 Task: Create ChildIssue0000000859 as Child Issue of Issue Issue0000000430 in Backlog  in Scrum Project Project0000000086 in Jira. Create ChildIssue0000000860 as Child Issue of Issue Issue0000000430 in Backlog  in Scrum Project Project0000000086 in Jira. Assign mailaustralia7@gmail.com as Assignee of Child Issue ChildIssue0000000841 of Issue Issue0000000421 in Backlog  in Scrum Project Project0000000085 in Jira. Assign mailaustralia7@gmail.com as Assignee of Child Issue ChildIssue0000000842 of Issue Issue0000000421 in Backlog  in Scrum Project Project0000000085 in Jira. Assign mailaustralia7@gmail.com as Assignee of Child Issue ChildIssue0000000843 of Issue Issue0000000422 in Backlog  in Scrum Project Project0000000085 in Jira
Action: Mouse moved to (447, 446)
Screenshot: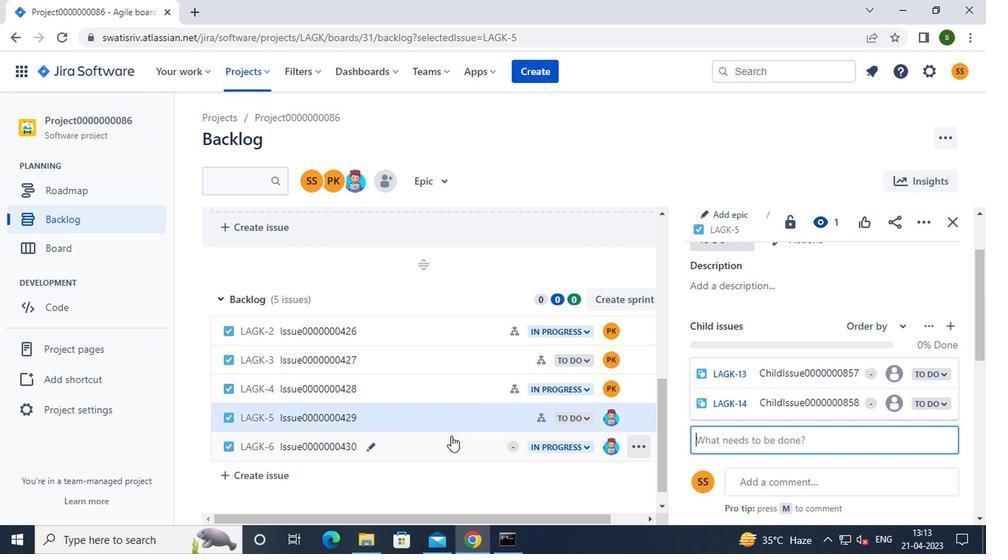 
Action: Mouse pressed left at (447, 446)
Screenshot: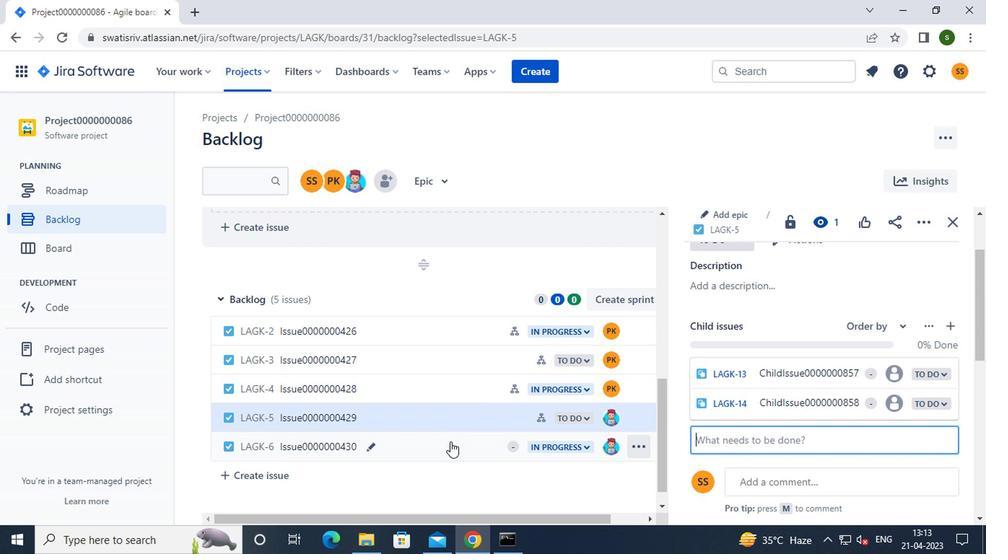 
Action: Mouse moved to (735, 288)
Screenshot: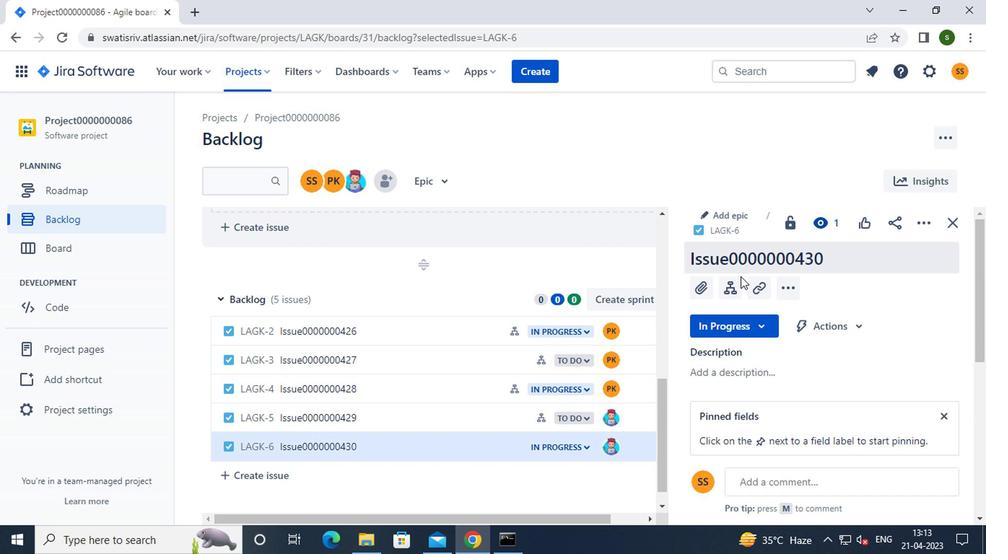 
Action: Mouse pressed left at (735, 288)
Screenshot: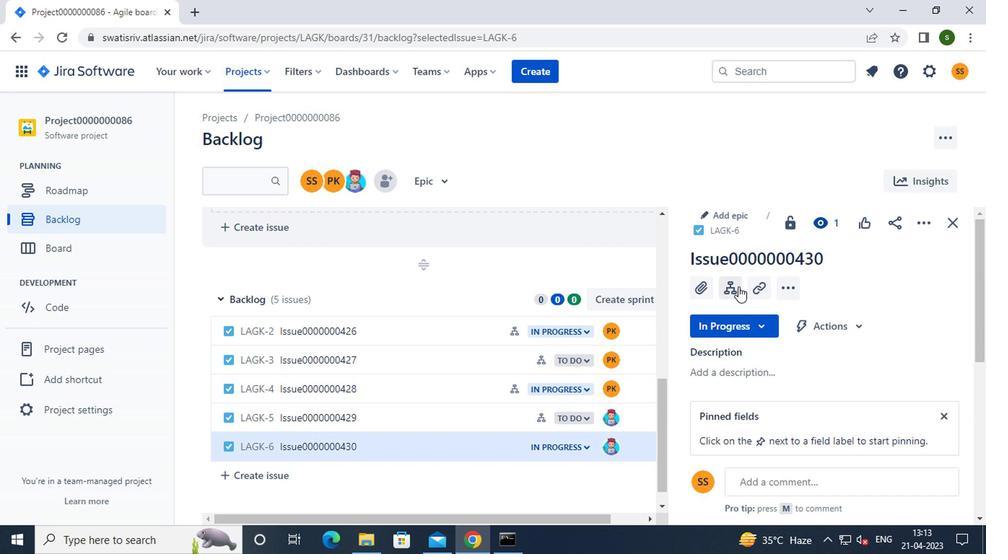 
Action: Mouse moved to (765, 358)
Screenshot: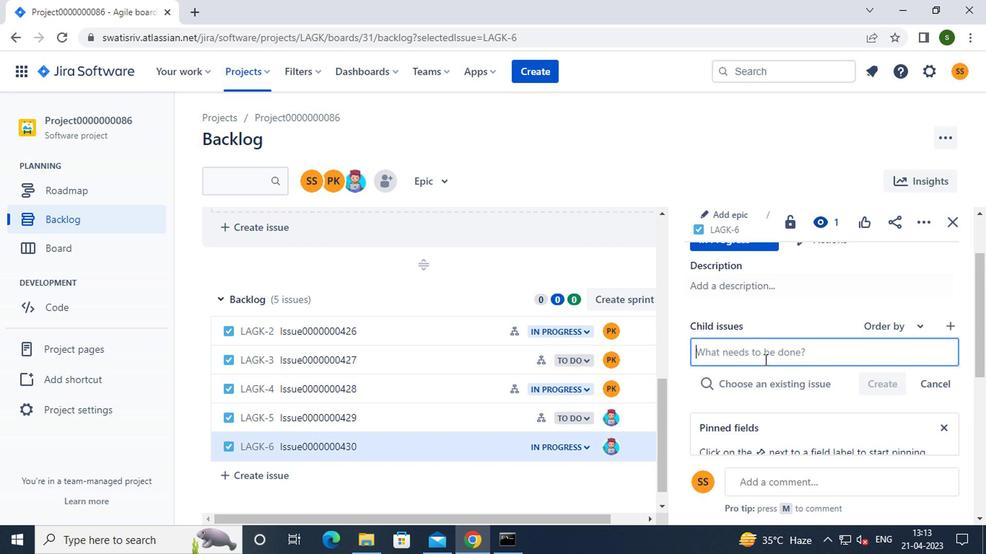 
Action: Key pressed c<Key.caps_lock>hild<Key.caps_lock>i<Key.caps_lock>ssue0000000859
Screenshot: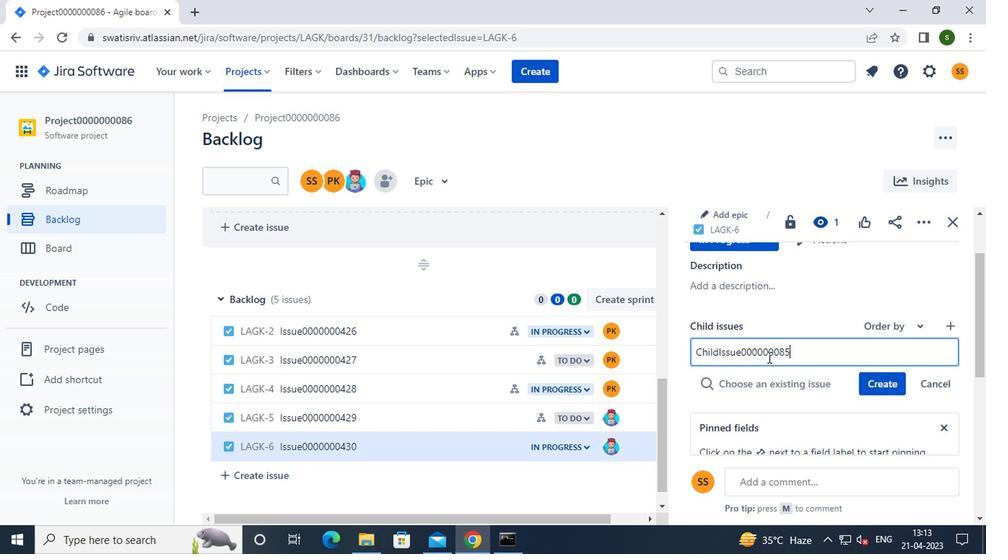 
Action: Mouse moved to (886, 385)
Screenshot: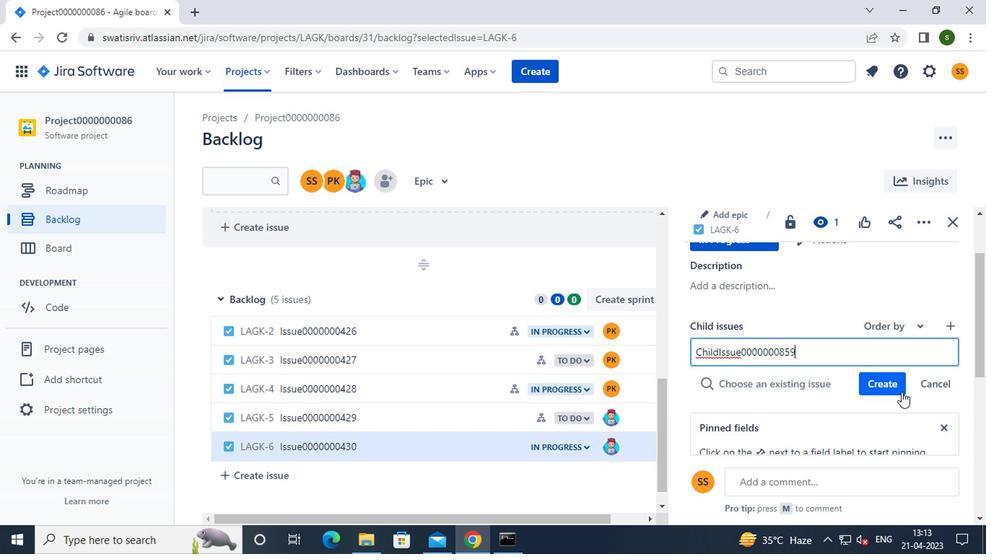 
Action: Mouse pressed left at (886, 385)
Screenshot: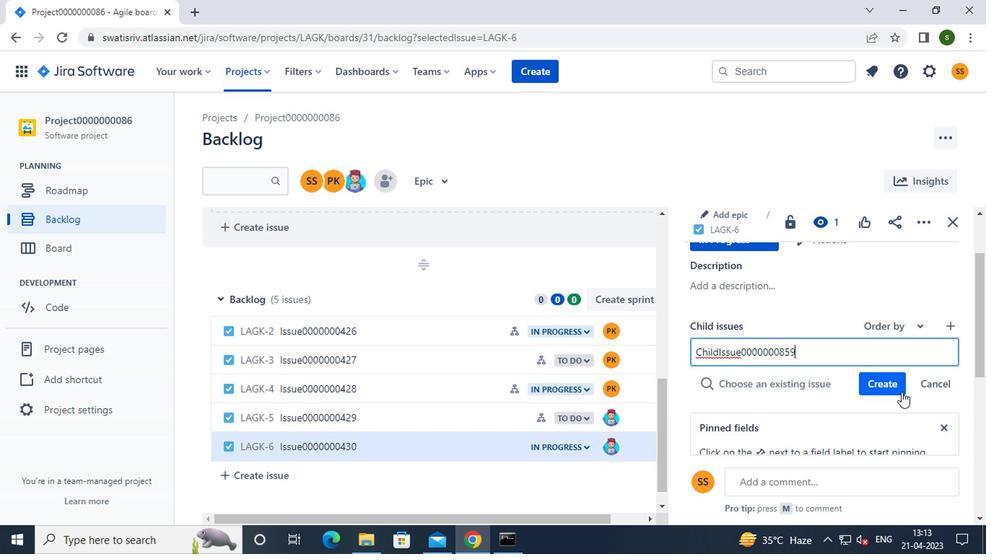 
Action: Mouse moved to (818, 391)
Screenshot: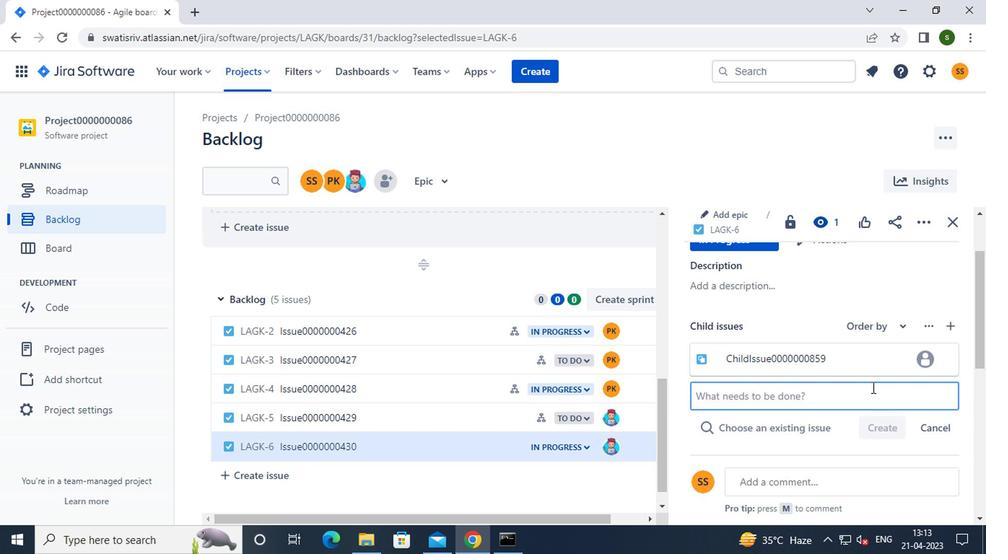 
Action: Key pressed <Key.caps_lock>c<Key.caps_lock>hild<Key.caps_lock>i<Key.caps_lock>ssue0000000860
Screenshot: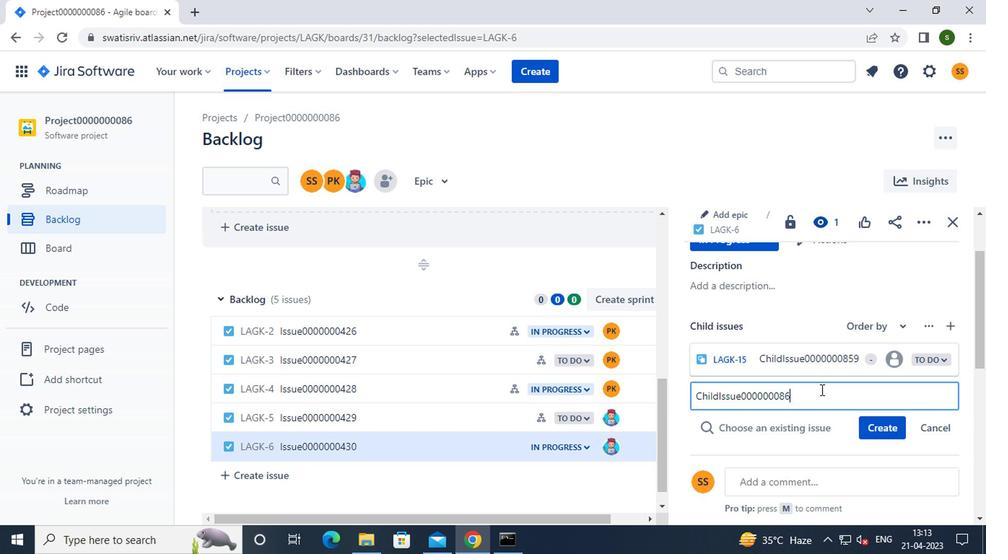 
Action: Mouse moved to (895, 432)
Screenshot: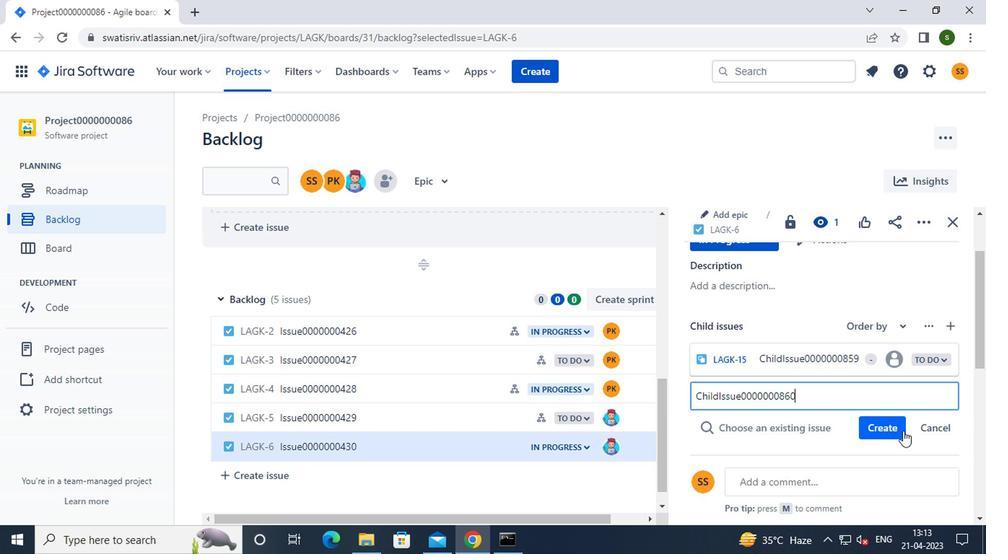 
Action: Mouse pressed left at (895, 432)
Screenshot: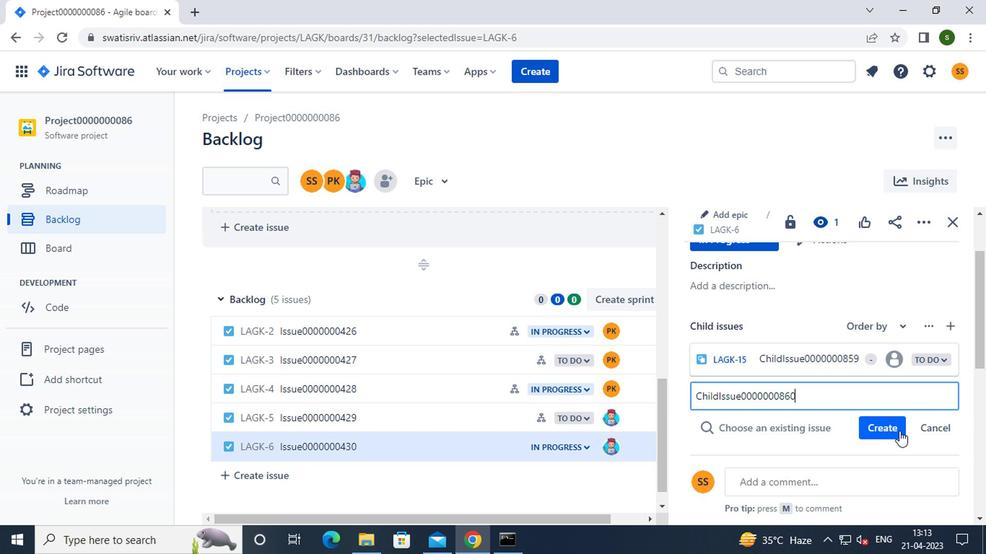 
Action: Mouse moved to (228, 69)
Screenshot: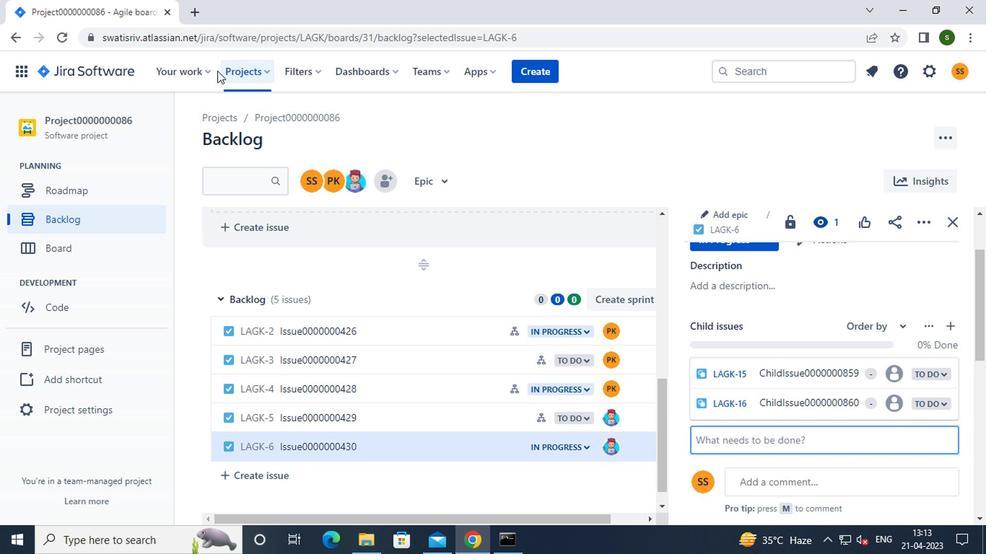 
Action: Mouse pressed left at (228, 69)
Screenshot: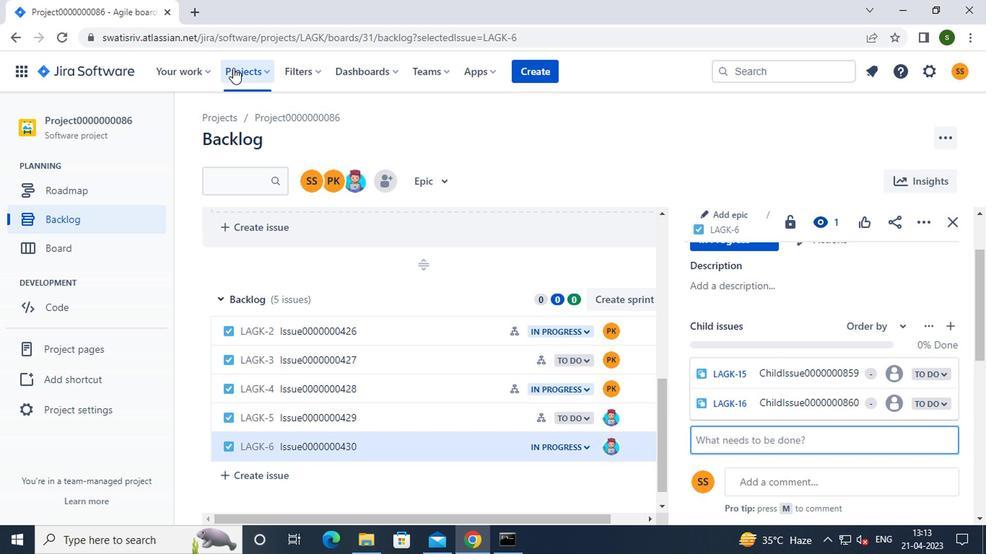 
Action: Mouse moved to (266, 174)
Screenshot: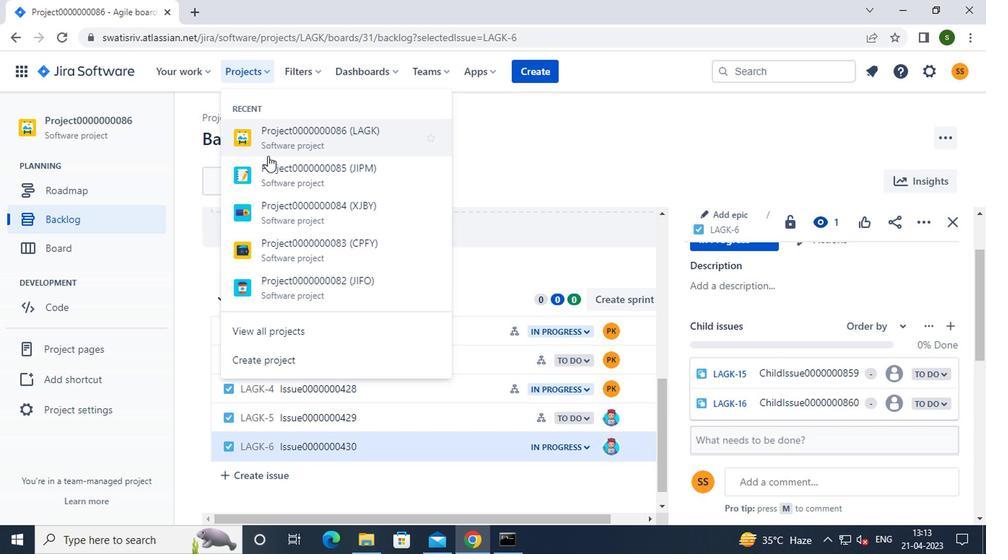 
Action: Mouse pressed left at (266, 174)
Screenshot: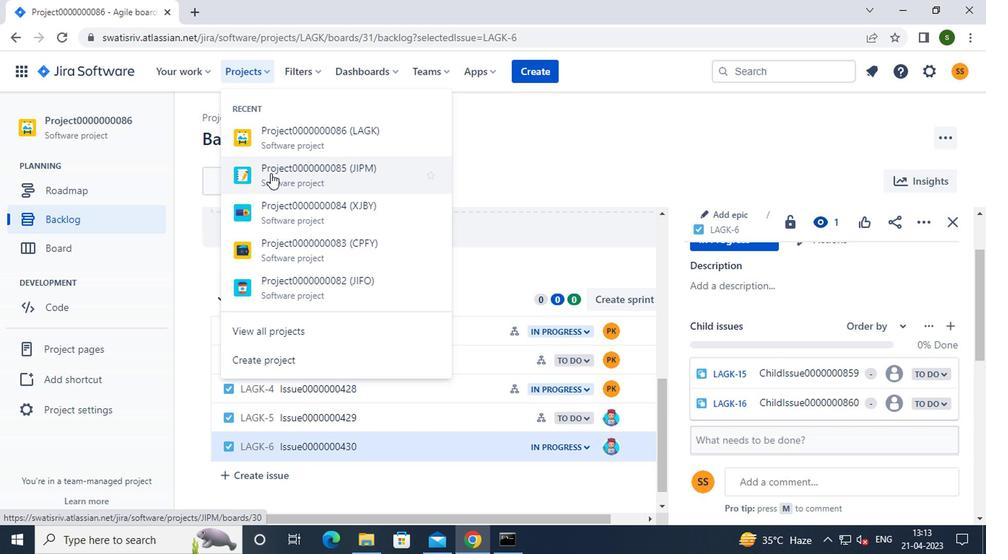 
Action: Mouse moved to (93, 212)
Screenshot: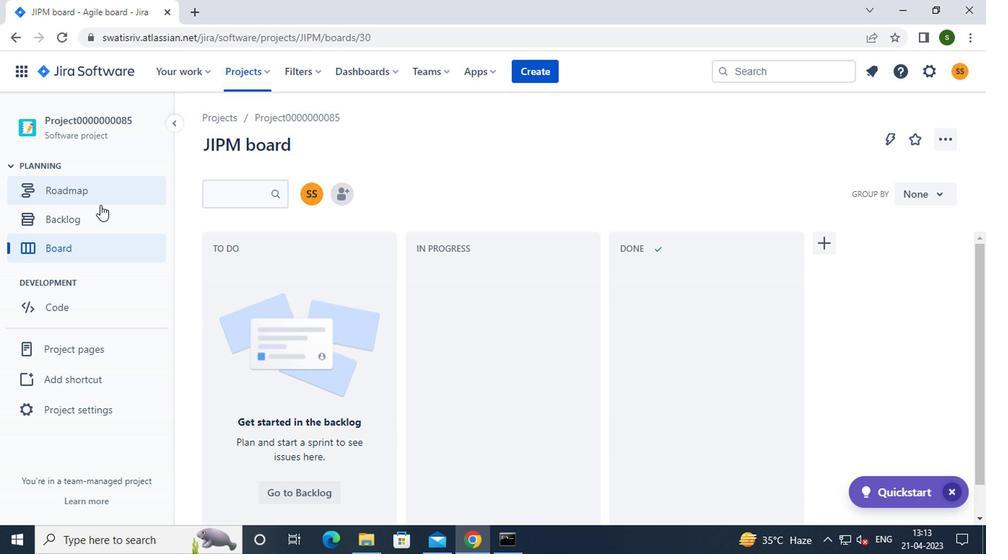 
Action: Mouse pressed left at (93, 212)
Screenshot: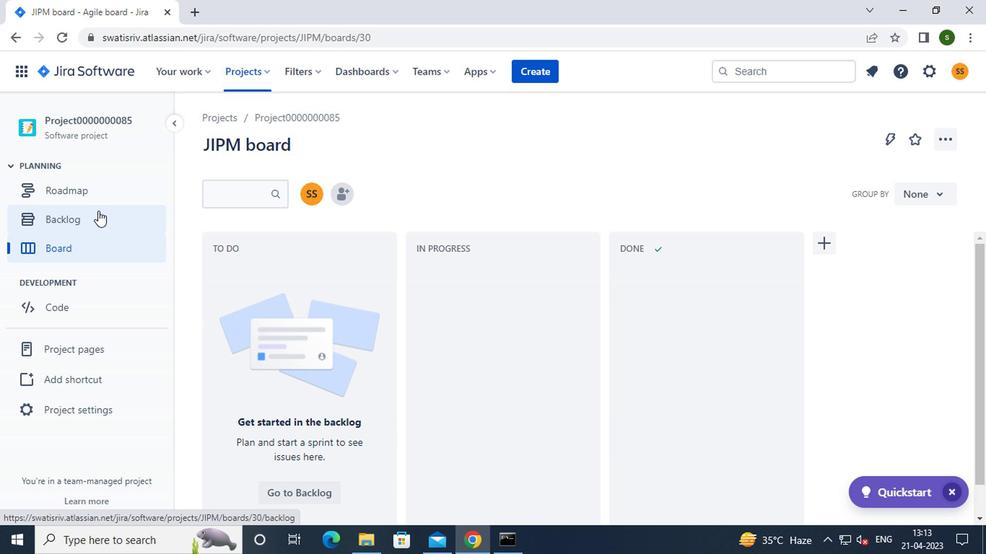 
Action: Mouse moved to (431, 261)
Screenshot: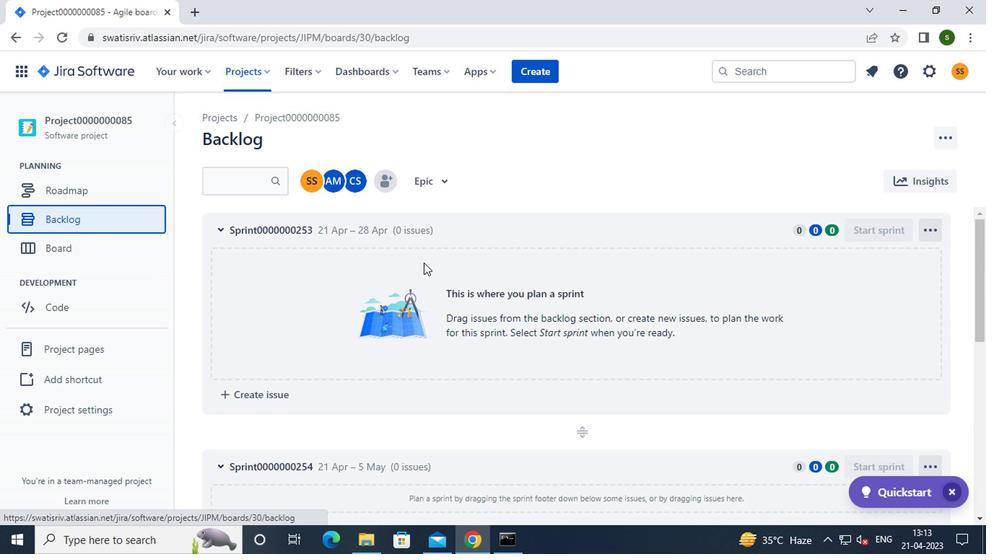
Action: Mouse scrolled (431, 260) with delta (0, -1)
Screenshot: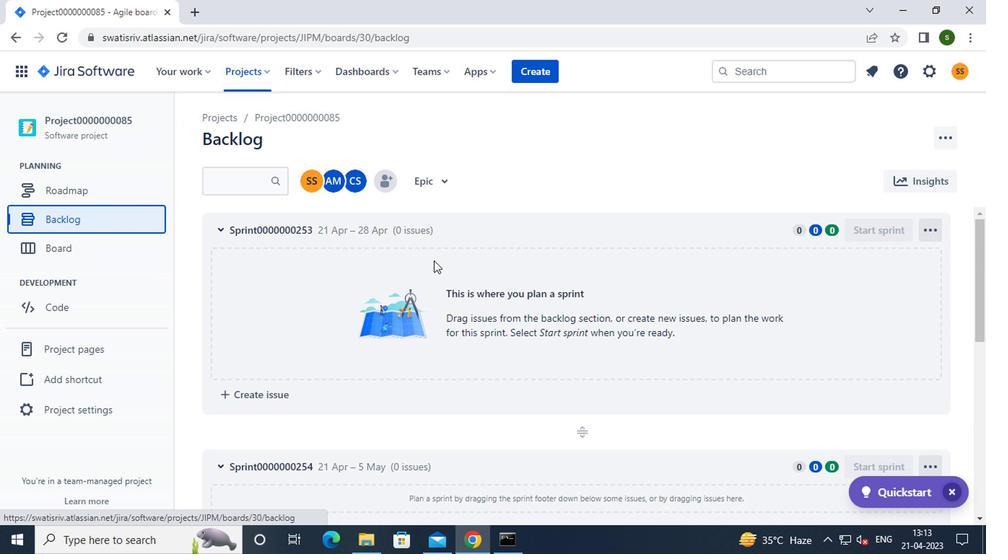 
Action: Mouse scrolled (431, 260) with delta (0, -1)
Screenshot: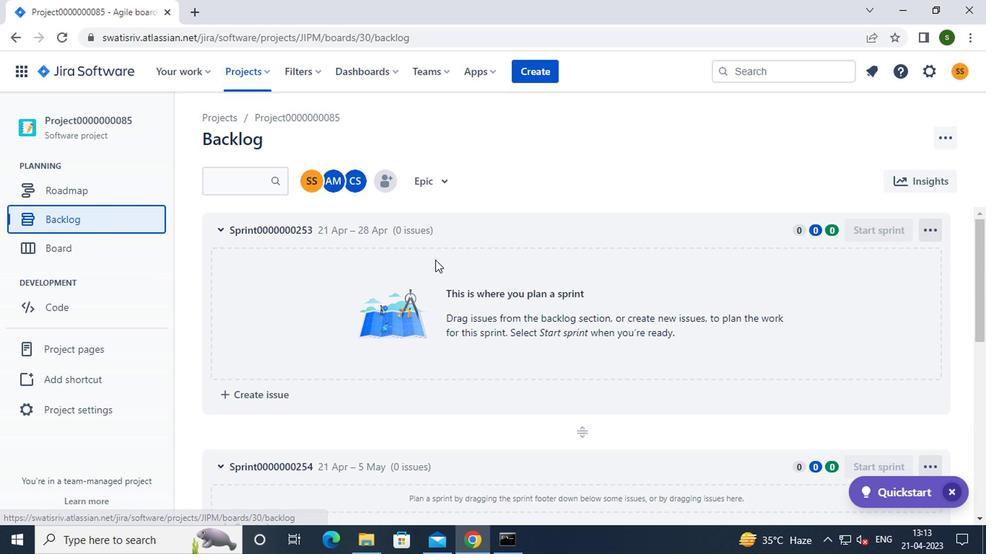 
Action: Mouse scrolled (431, 260) with delta (0, -1)
Screenshot: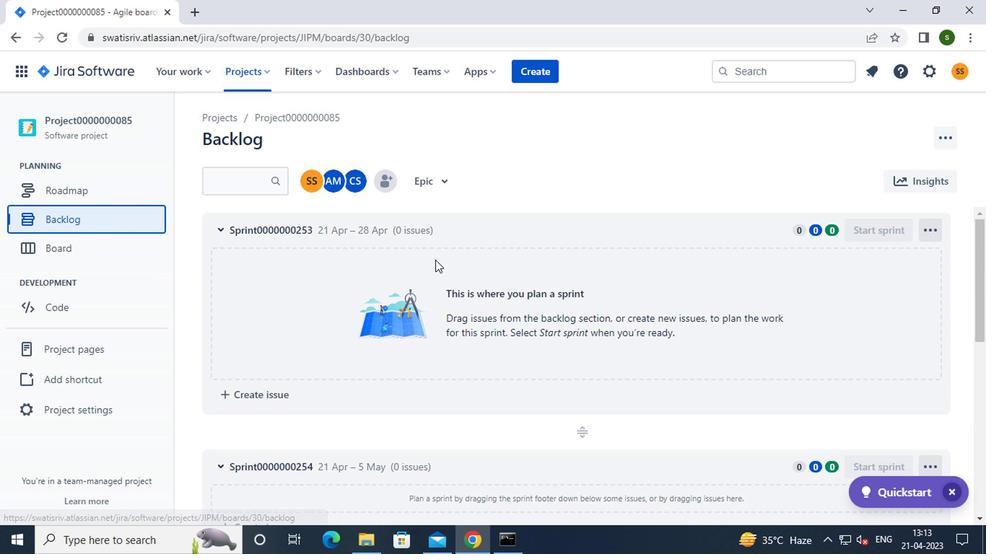 
Action: Mouse scrolled (431, 260) with delta (0, -1)
Screenshot: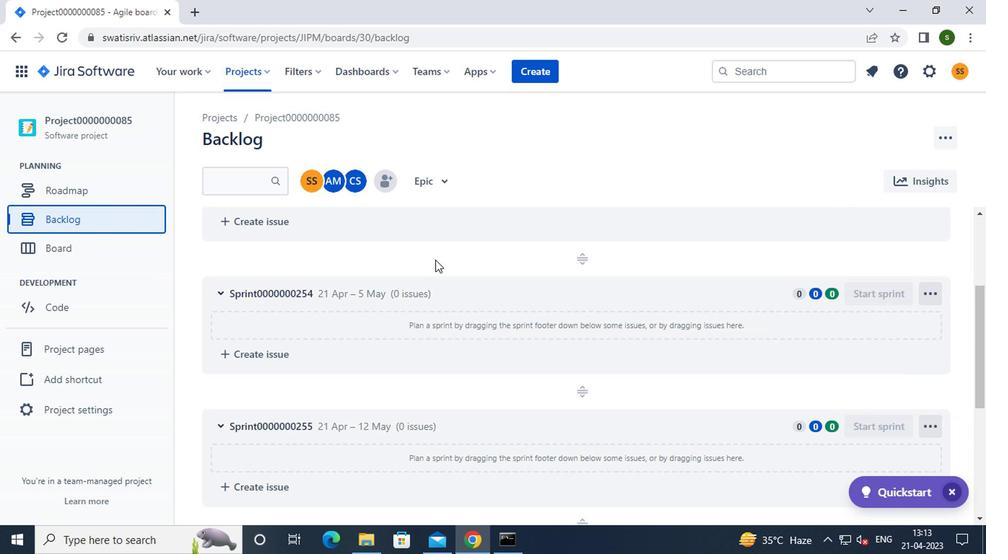
Action: Mouse scrolled (431, 260) with delta (0, -1)
Screenshot: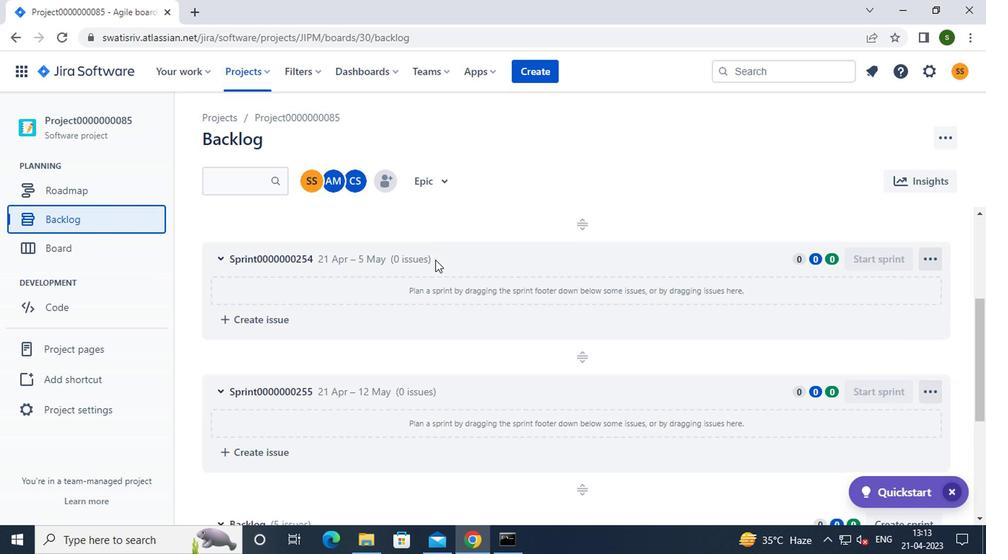 
Action: Mouse scrolled (431, 260) with delta (0, -1)
Screenshot: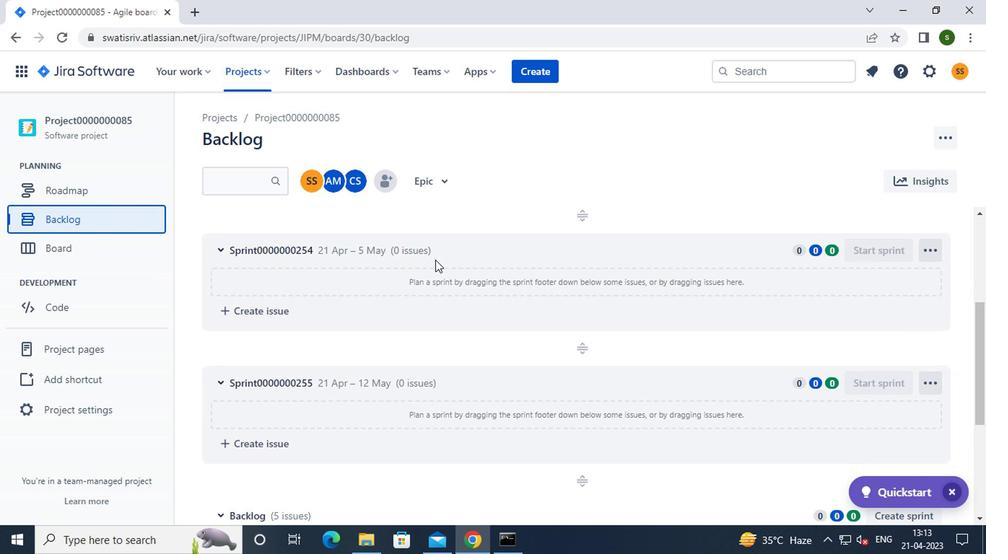 
Action: Mouse scrolled (431, 260) with delta (0, -1)
Screenshot: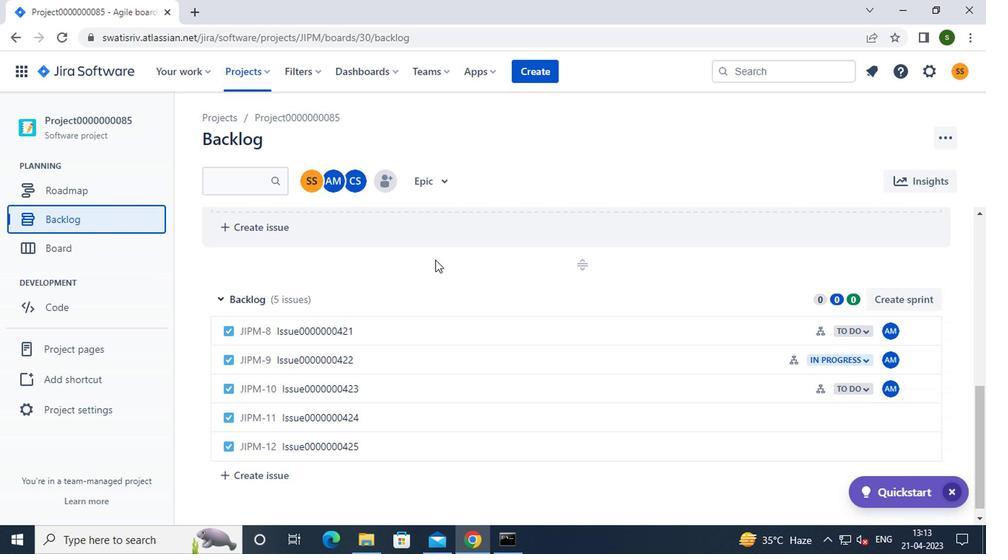 
Action: Mouse scrolled (431, 260) with delta (0, -1)
Screenshot: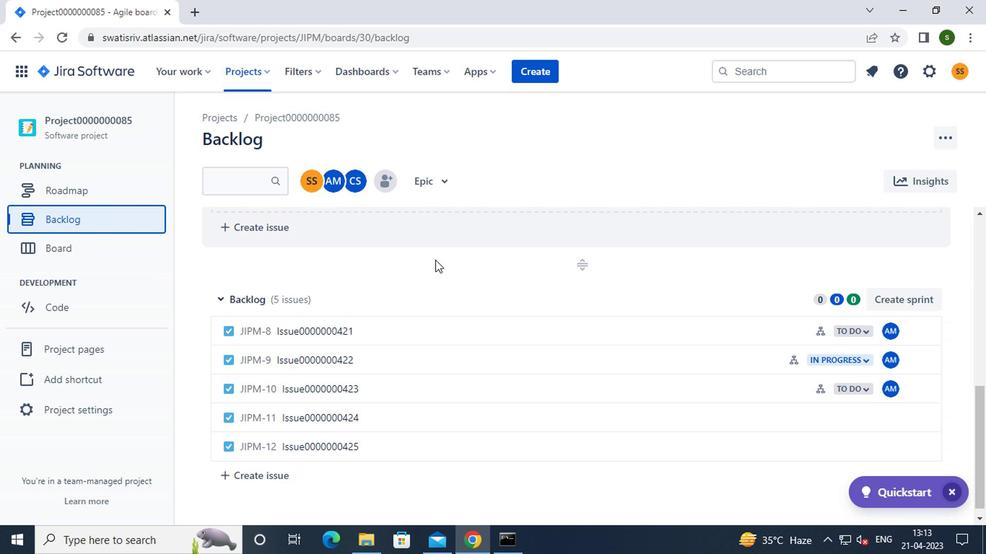 
Action: Mouse moved to (411, 316)
Screenshot: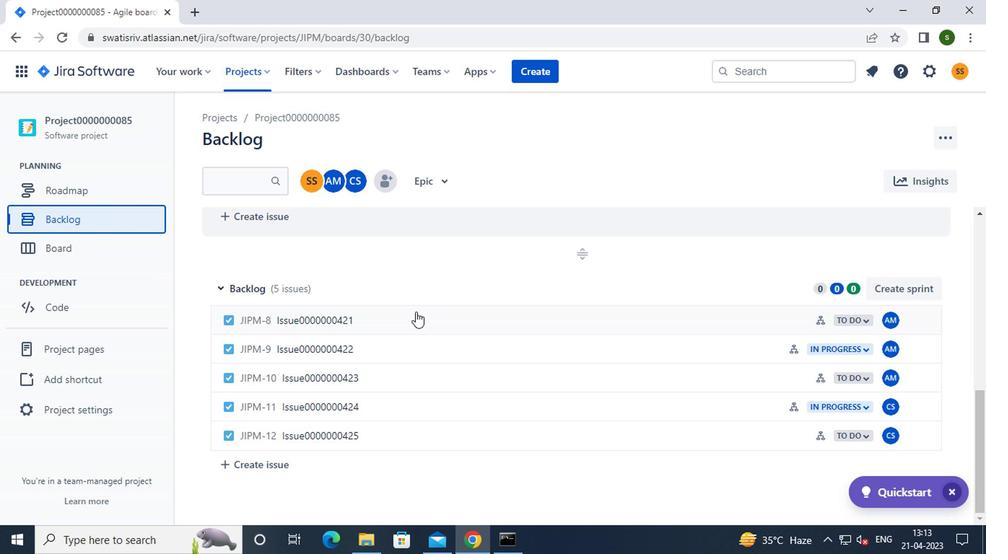 
Action: Mouse pressed left at (411, 316)
Screenshot: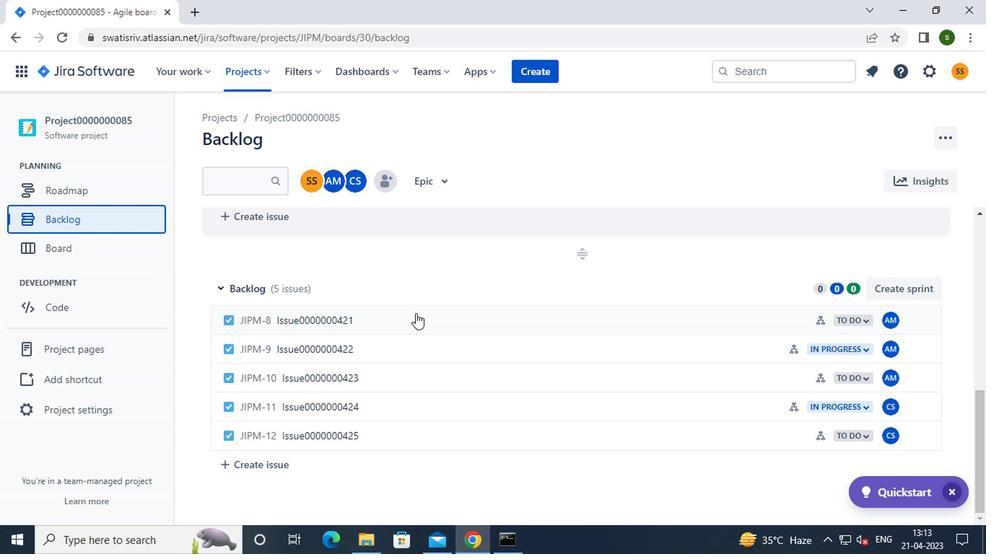 
Action: Mouse moved to (490, 313)
Screenshot: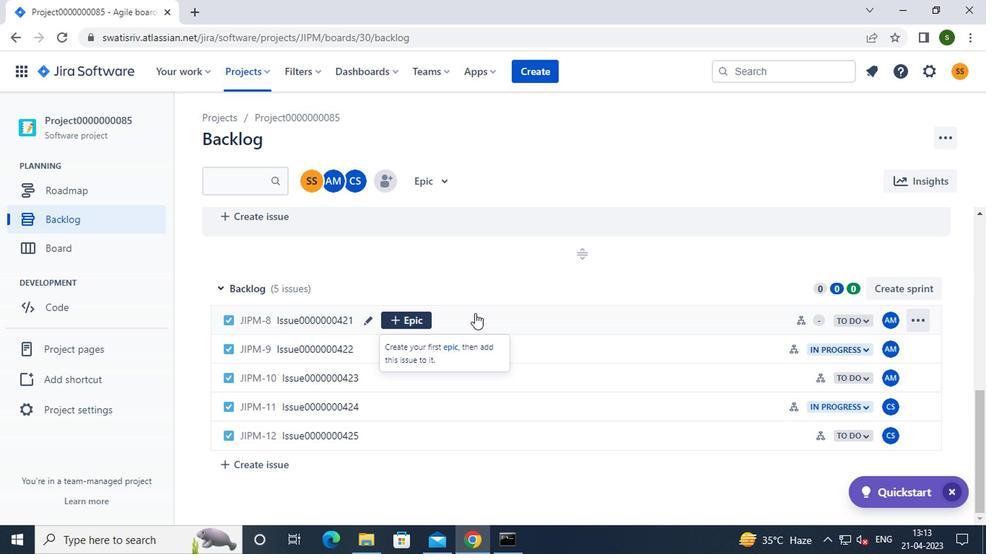 
Action: Mouse pressed left at (490, 313)
Screenshot: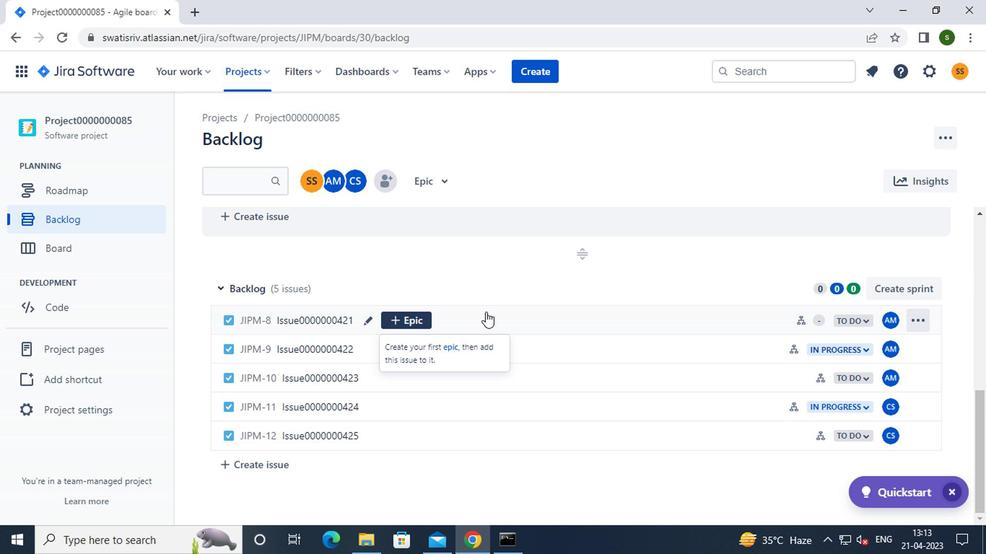 
Action: Mouse moved to (867, 314)
Screenshot: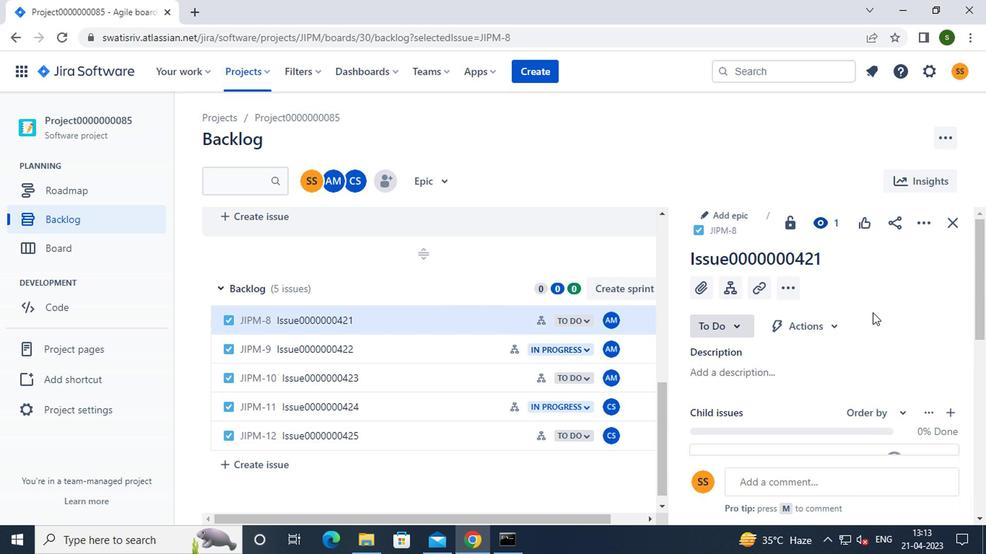 
Action: Mouse scrolled (867, 313) with delta (0, 0)
Screenshot: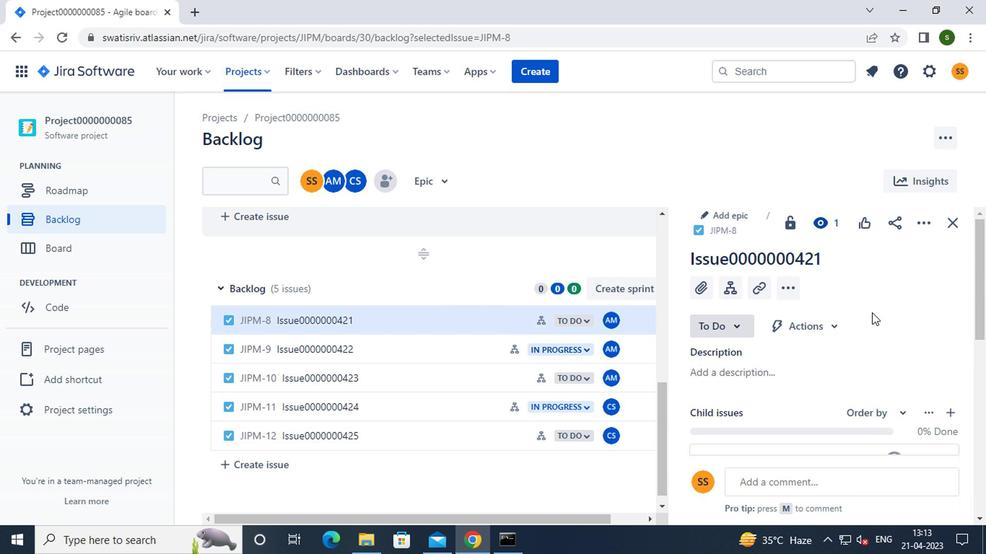 
Action: Mouse moved to (867, 315)
Screenshot: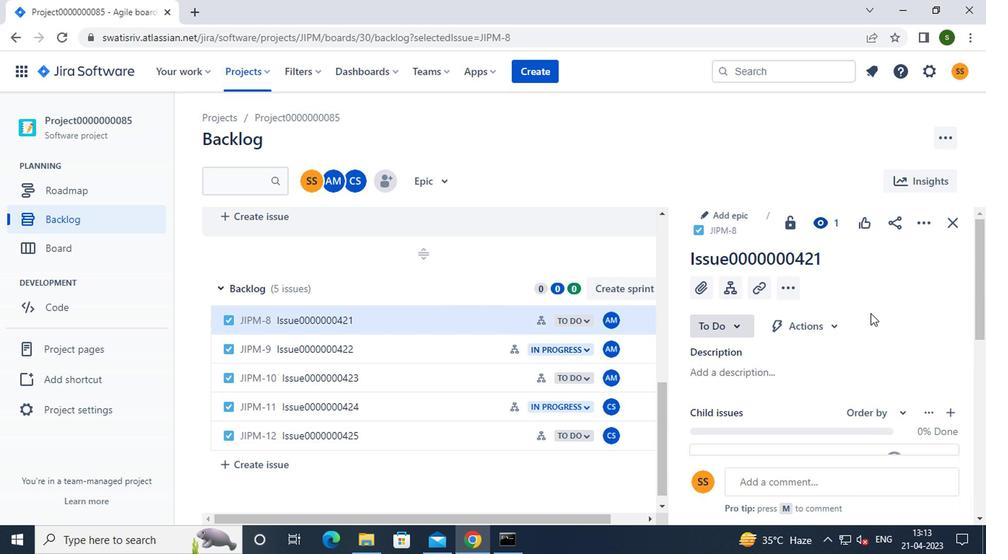 
Action: Mouse scrolled (867, 314) with delta (0, -1)
Screenshot: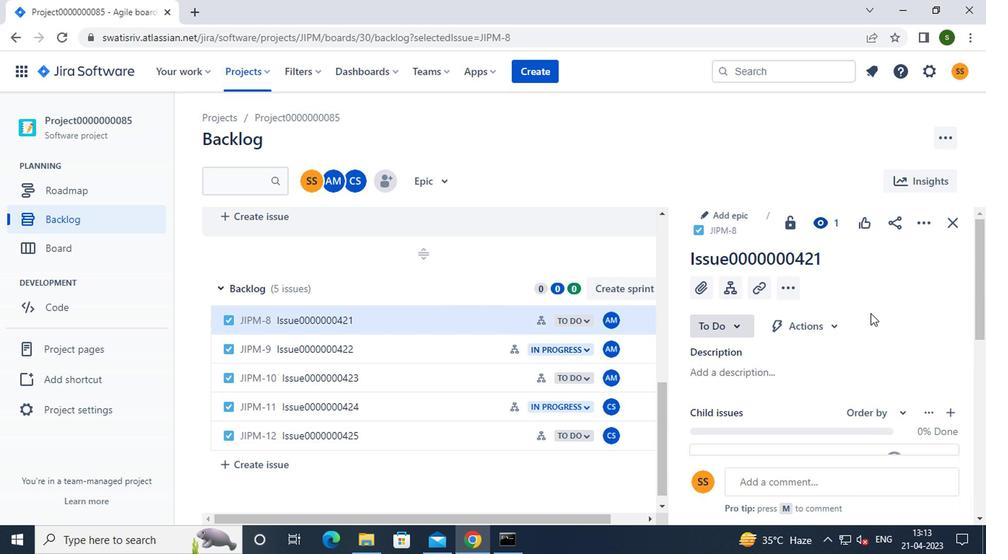 
Action: Mouse moved to (893, 319)
Screenshot: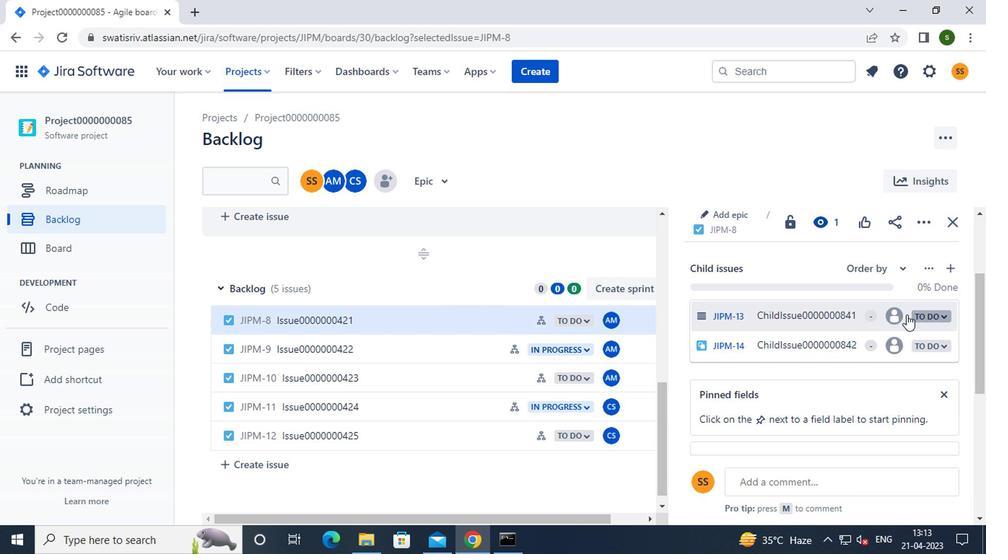
Action: Mouse pressed left at (893, 319)
Screenshot: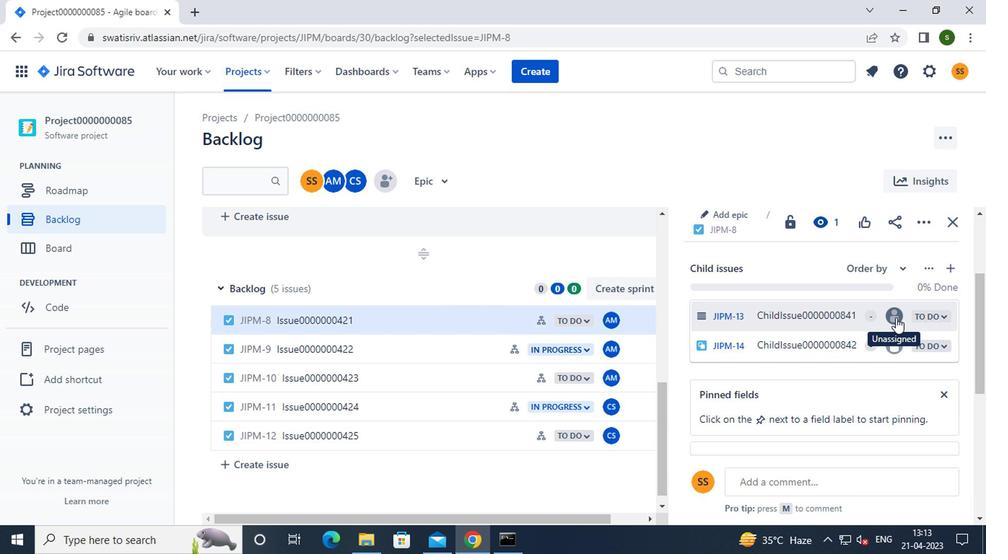 
Action: Mouse moved to (743, 339)
Screenshot: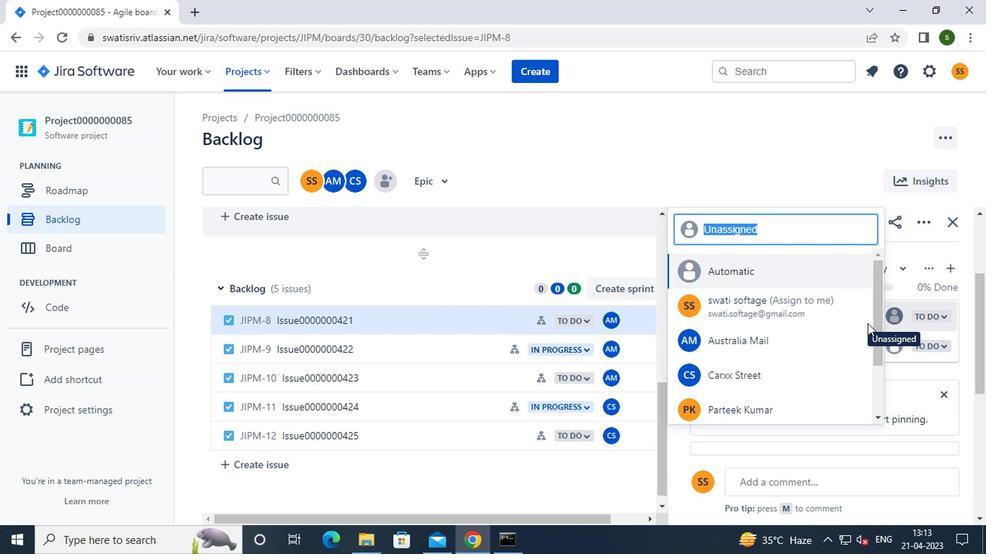 
Action: Mouse pressed left at (743, 339)
Screenshot: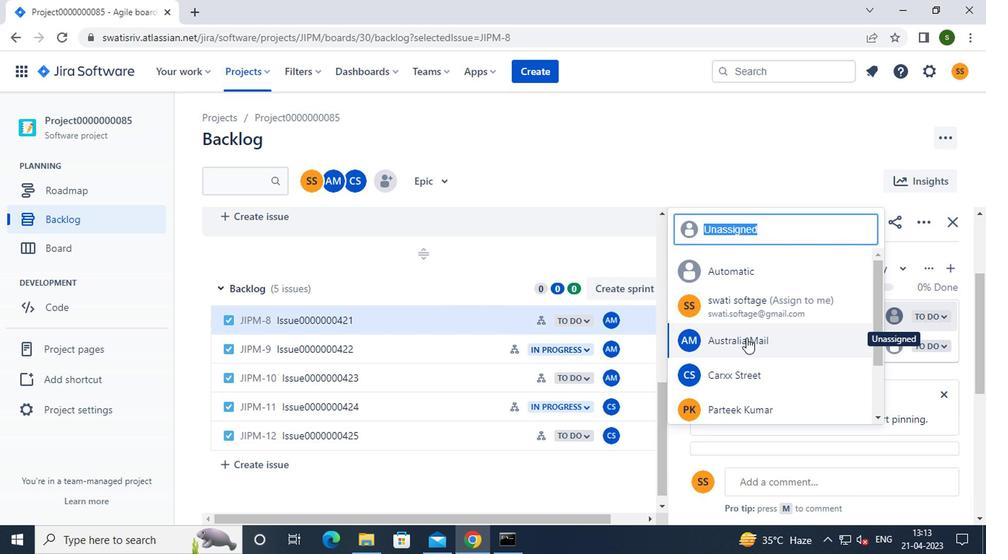 
Action: Mouse moved to (895, 342)
Screenshot: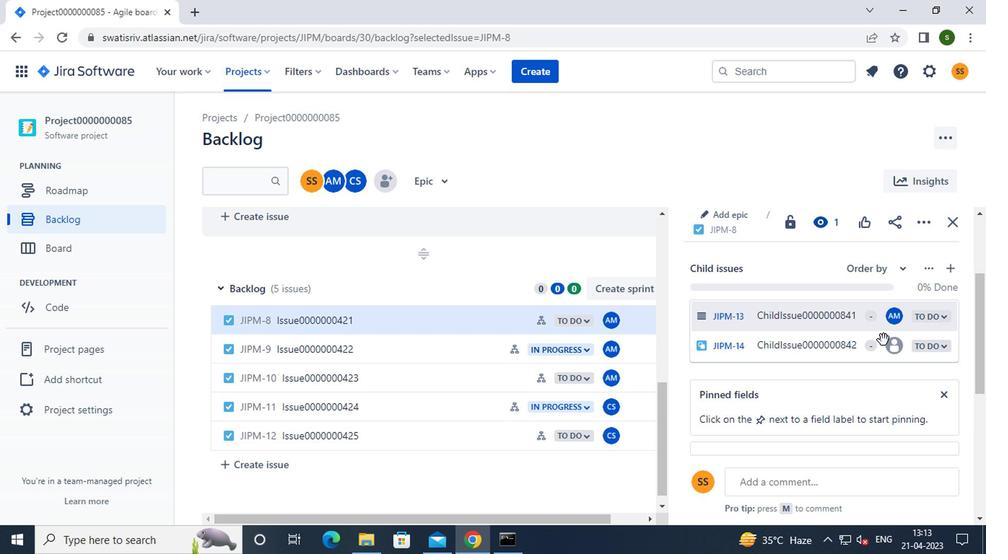 
Action: Mouse pressed left at (895, 342)
Screenshot: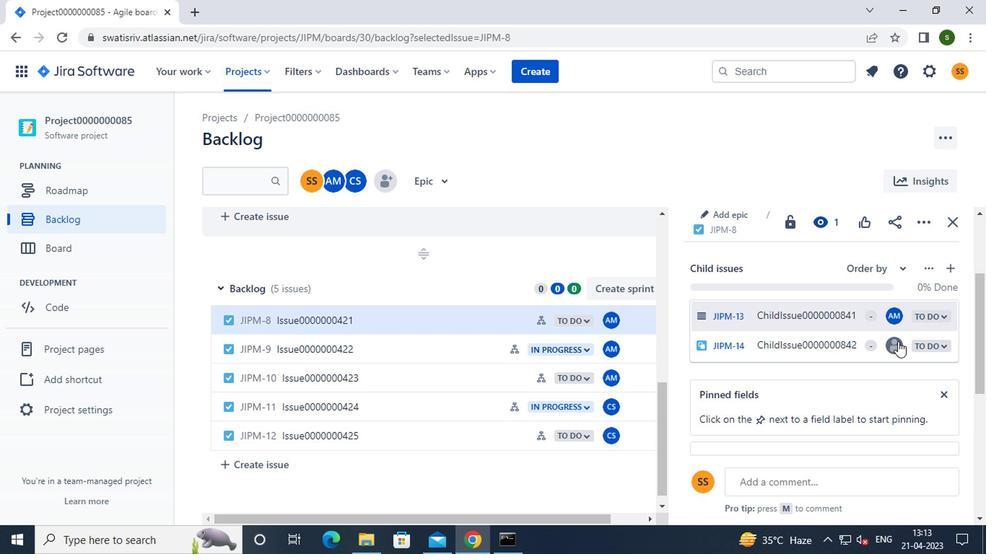 
Action: Mouse moved to (789, 380)
Screenshot: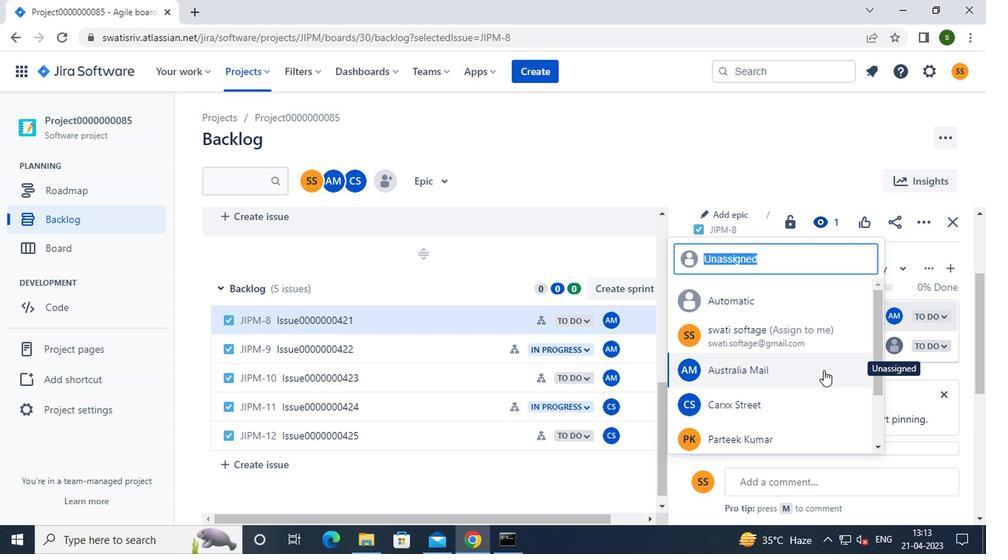 
Action: Mouse pressed left at (789, 380)
Screenshot: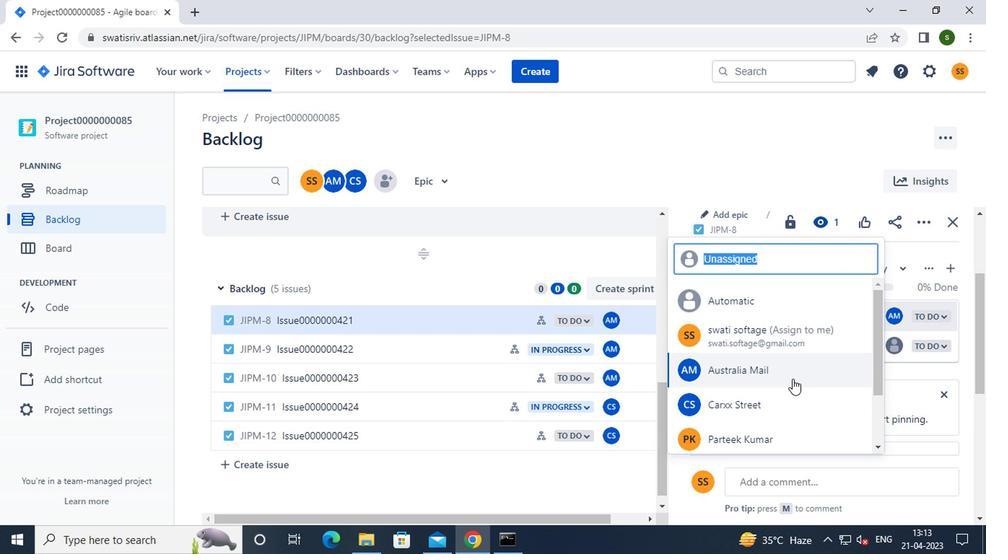 
Action: Mouse moved to (446, 342)
Screenshot: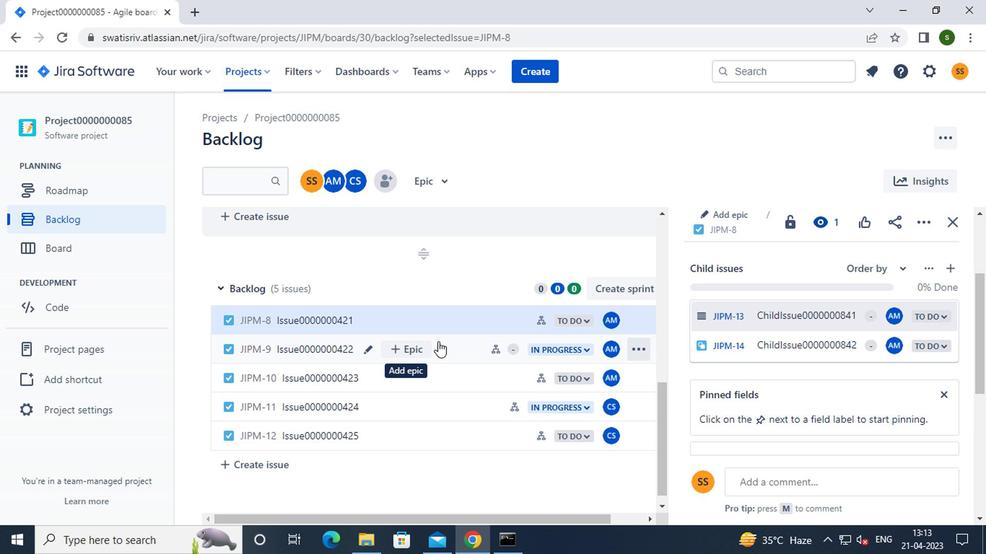 
Action: Mouse pressed left at (446, 342)
Screenshot: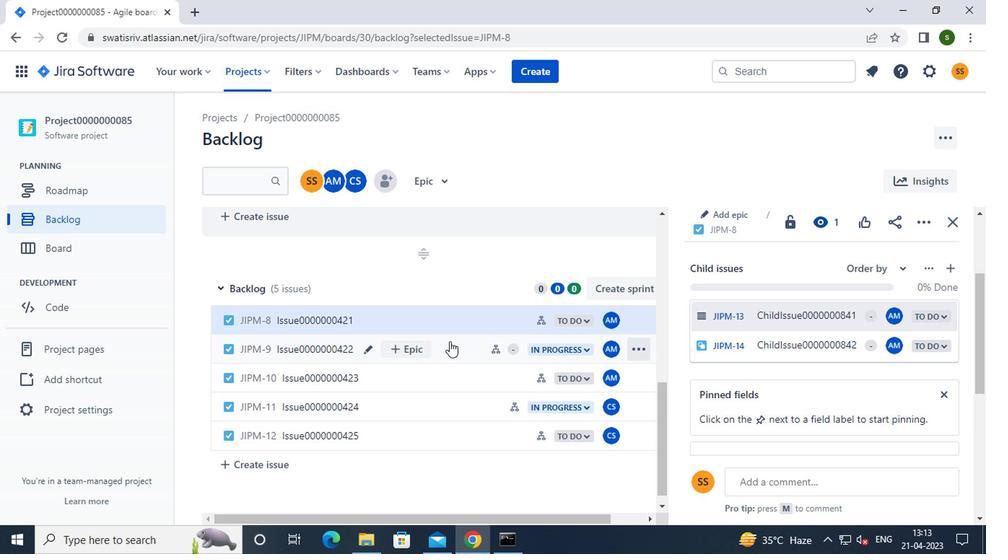
Action: Mouse moved to (769, 363)
Screenshot: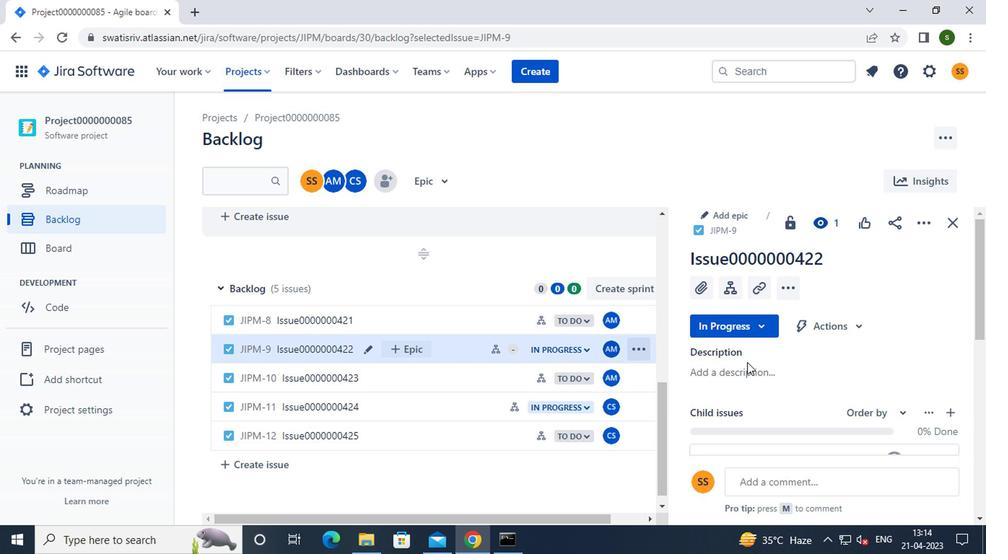
Action: Mouse scrolled (769, 362) with delta (0, -1)
Screenshot: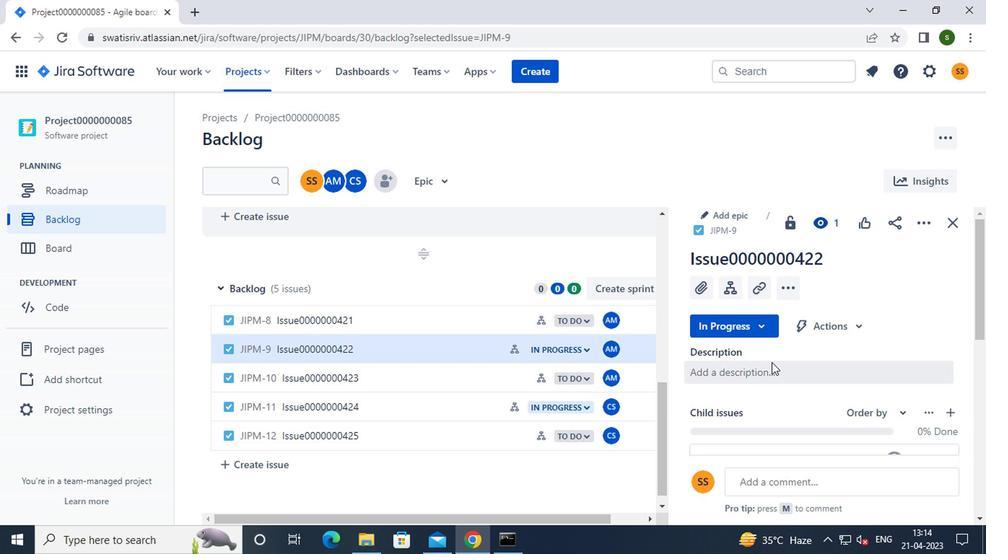 
Action: Mouse scrolled (769, 362) with delta (0, -1)
Screenshot: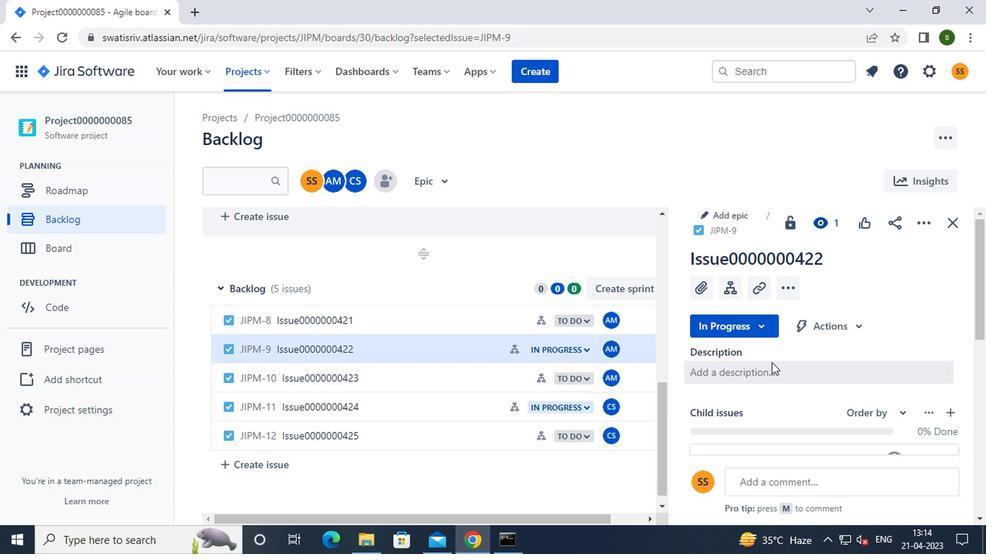 
Action: Mouse moved to (890, 322)
Screenshot: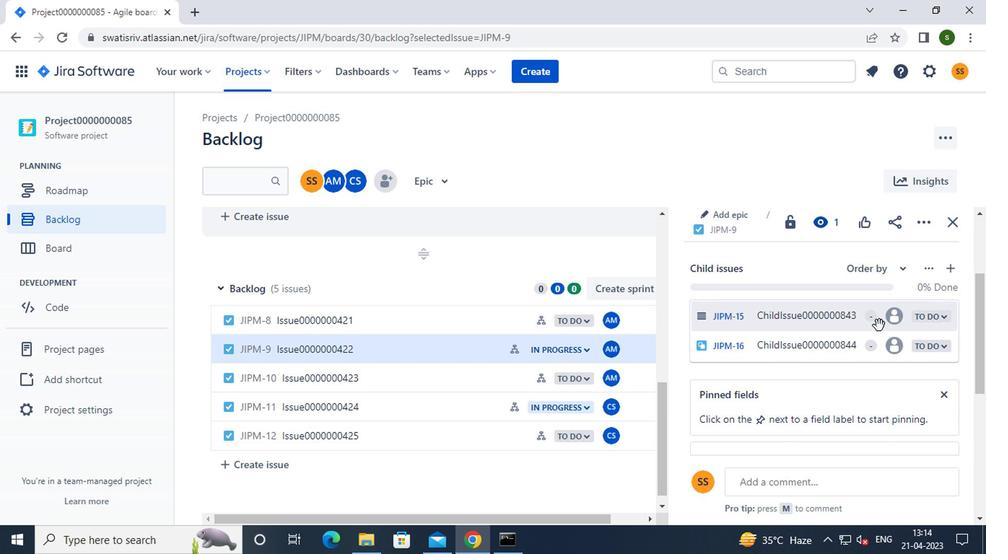 
Action: Mouse pressed left at (890, 322)
Screenshot: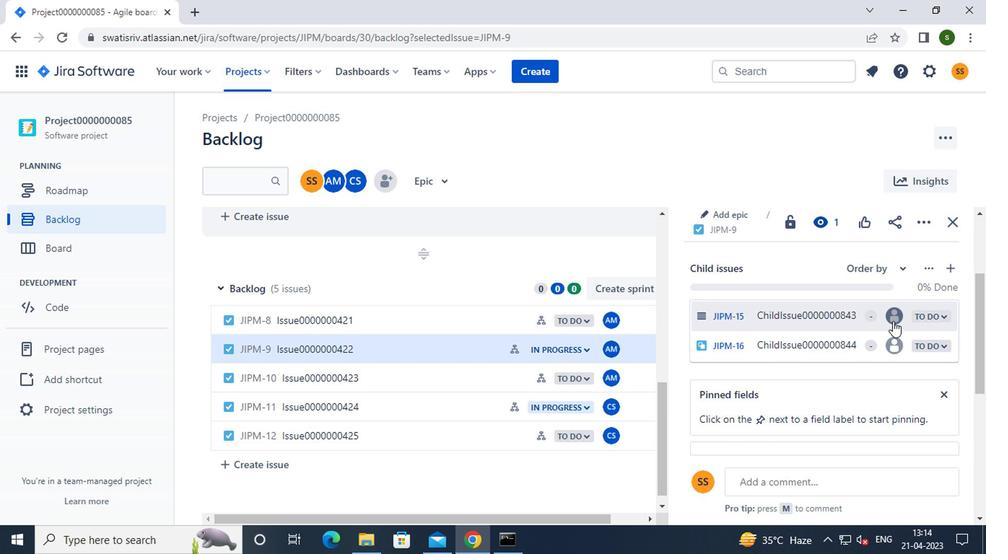 
Action: Mouse moved to (771, 346)
Screenshot: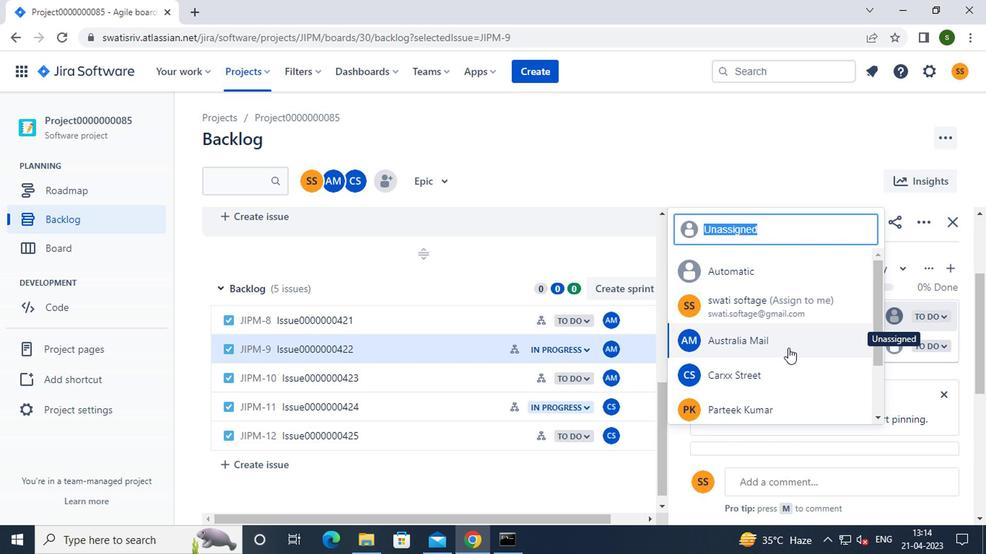
Action: Mouse pressed left at (771, 346)
Screenshot: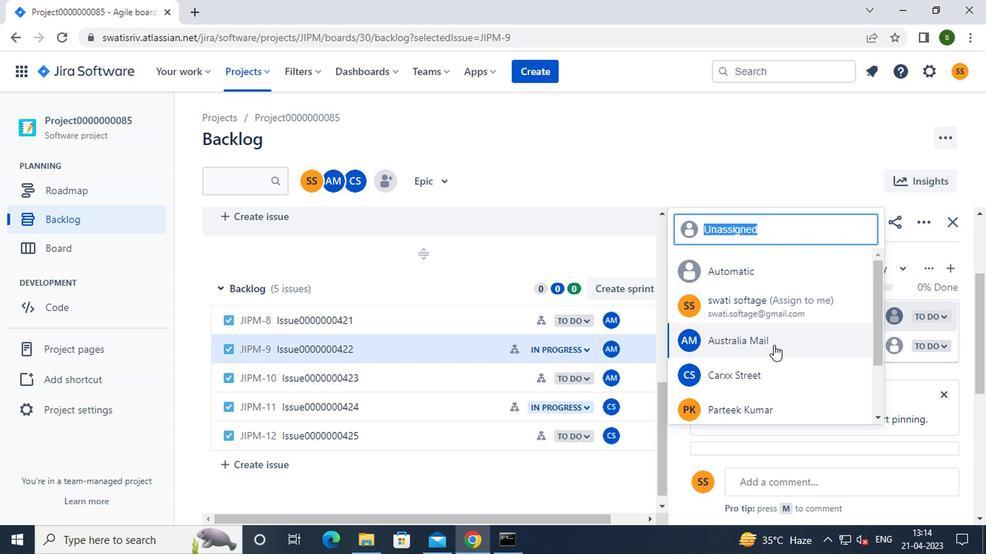 
Action: Mouse moved to (577, 170)
Screenshot: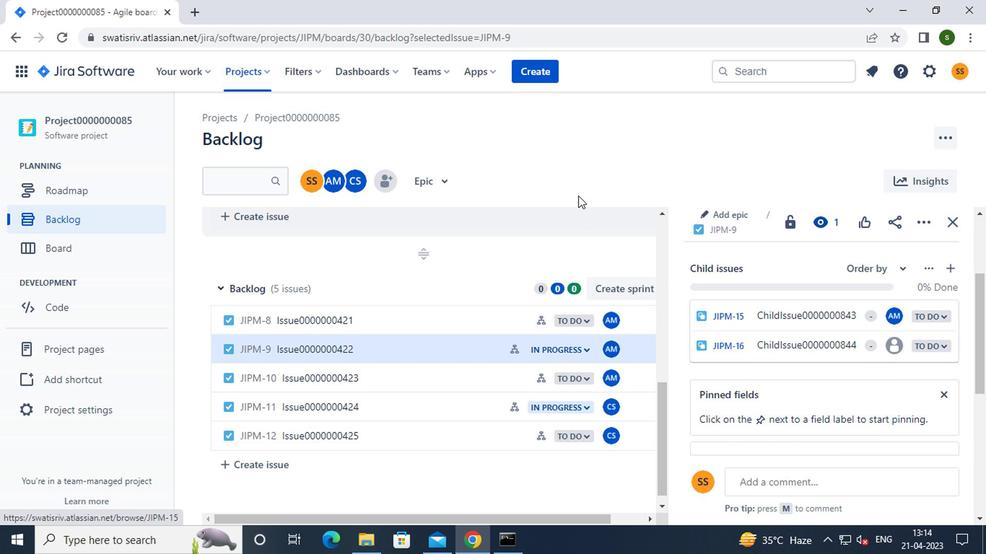 
